 Task: Select a schedule automation every last friday of the month at 02:00 PM.
Action: Mouse moved to (362, 469)
Screenshot: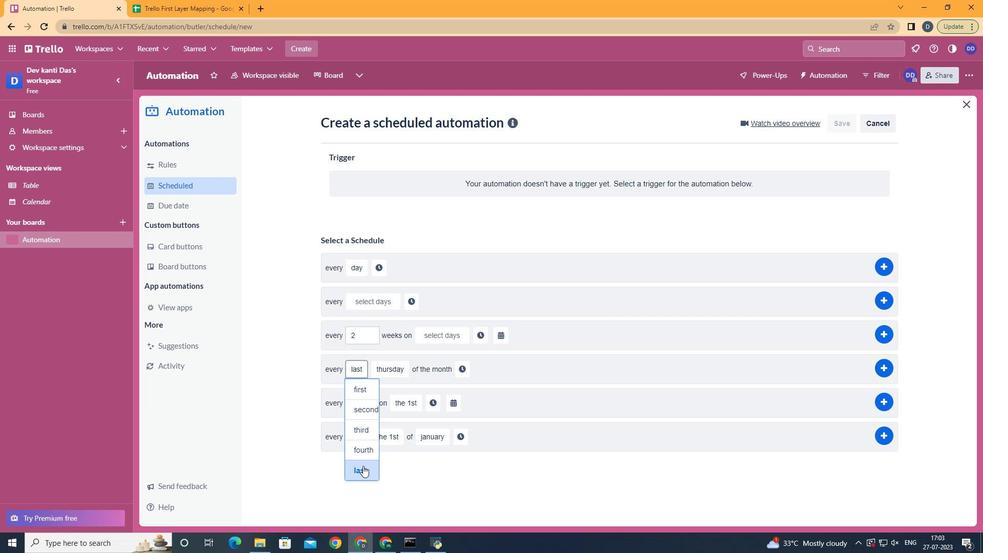 
Action: Mouse pressed left at (362, 469)
Screenshot: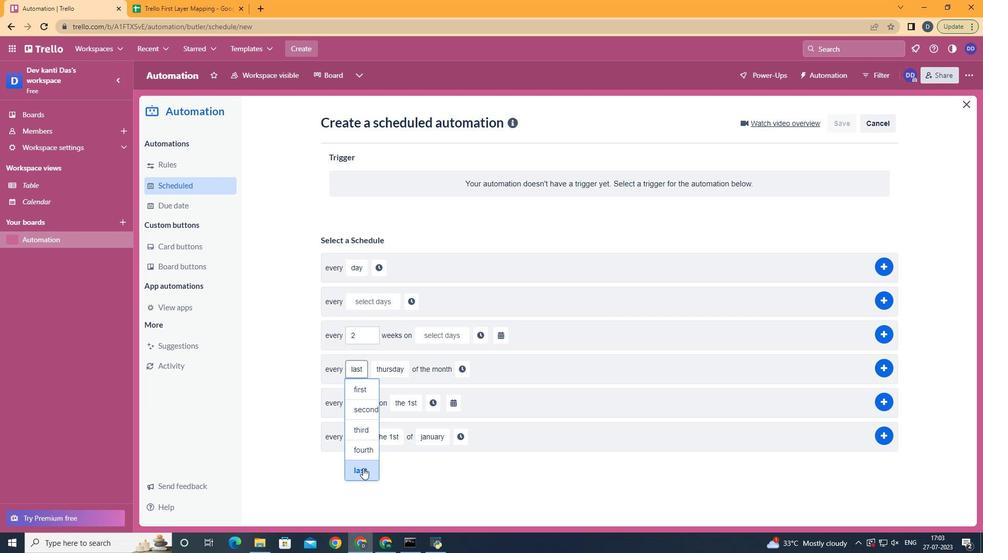 
Action: Mouse moved to (396, 471)
Screenshot: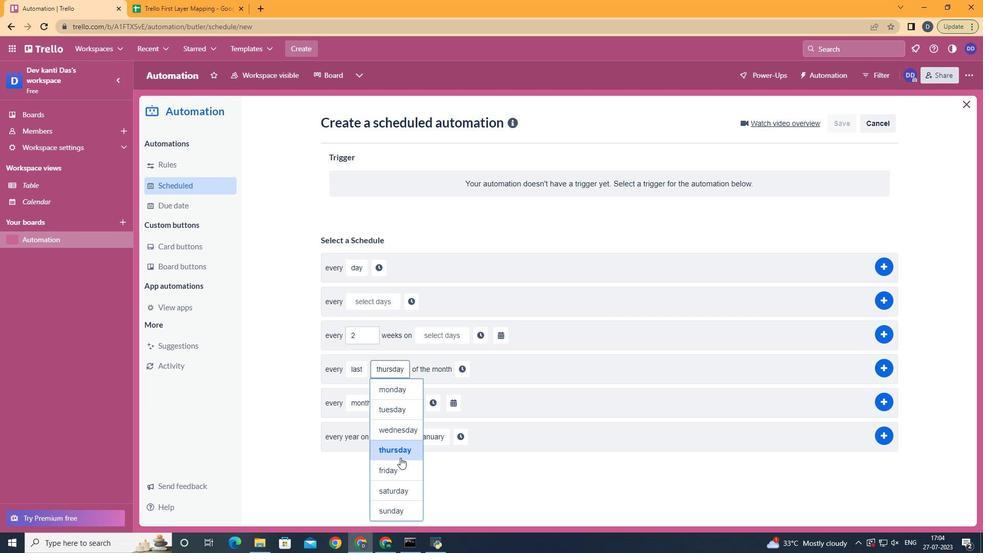 
Action: Mouse pressed left at (396, 471)
Screenshot: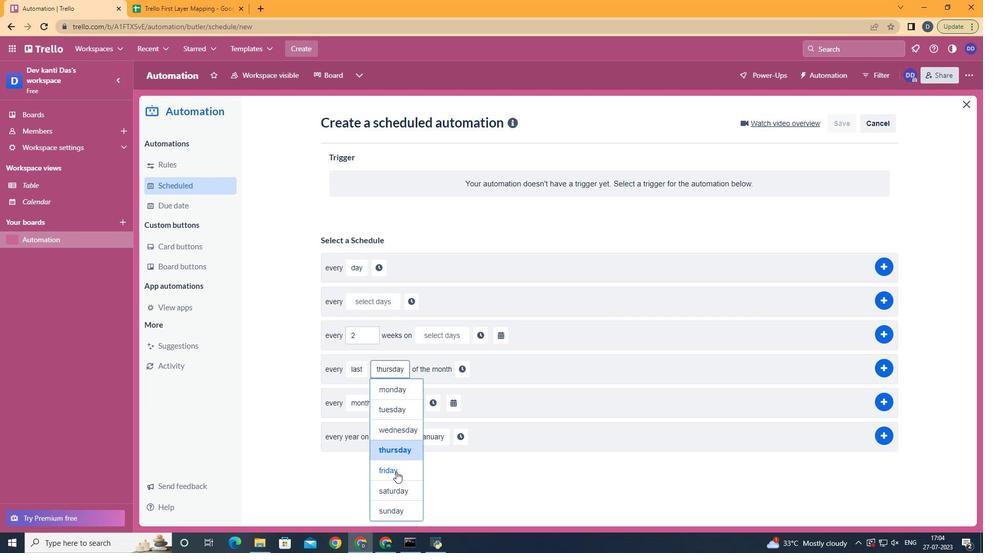 
Action: Mouse moved to (449, 370)
Screenshot: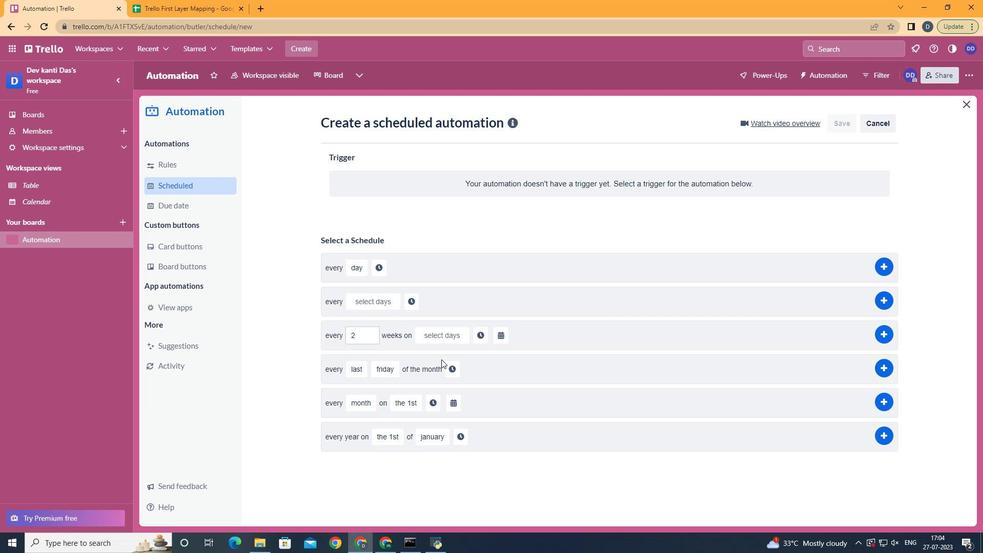 
Action: Mouse pressed left at (449, 370)
Screenshot: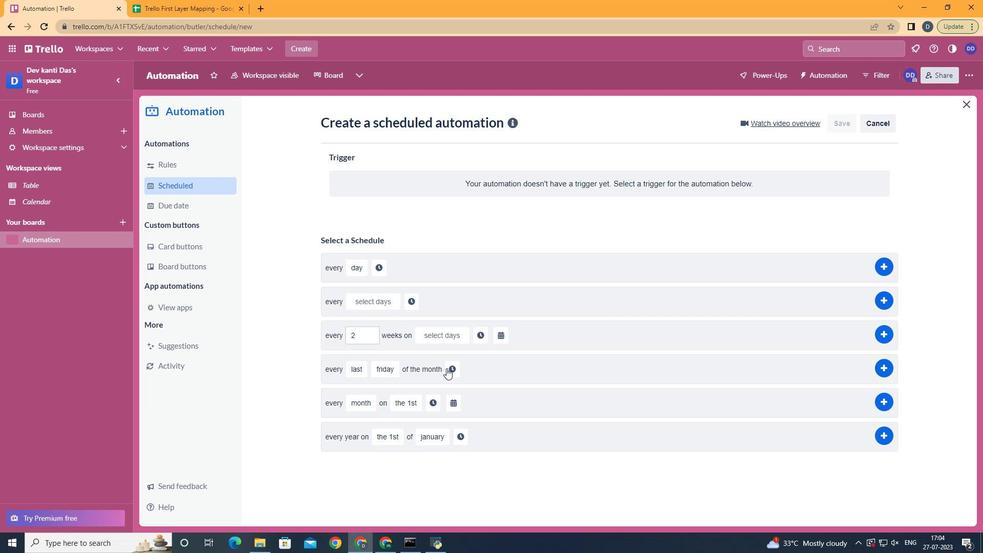 
Action: Mouse moved to (478, 370)
Screenshot: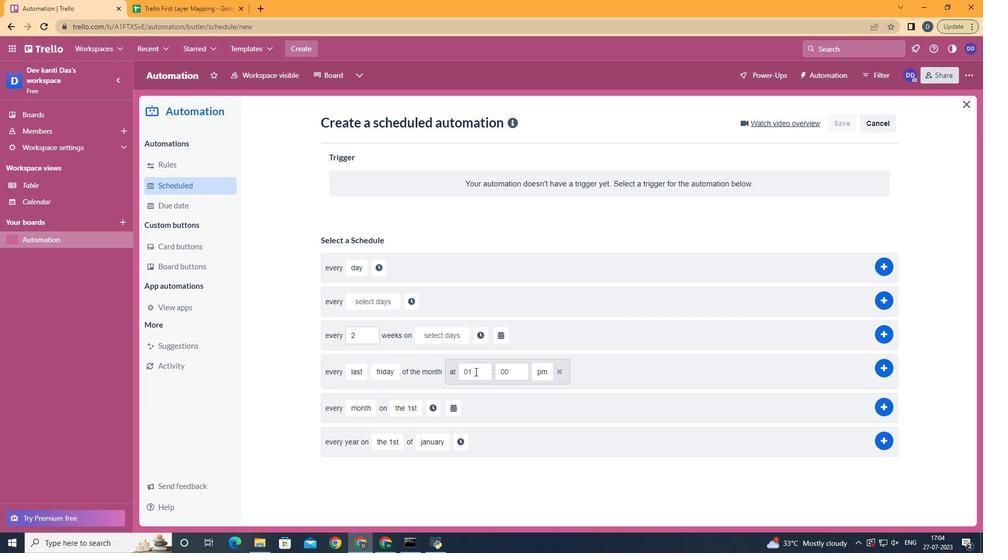 
Action: Mouse pressed left at (478, 370)
Screenshot: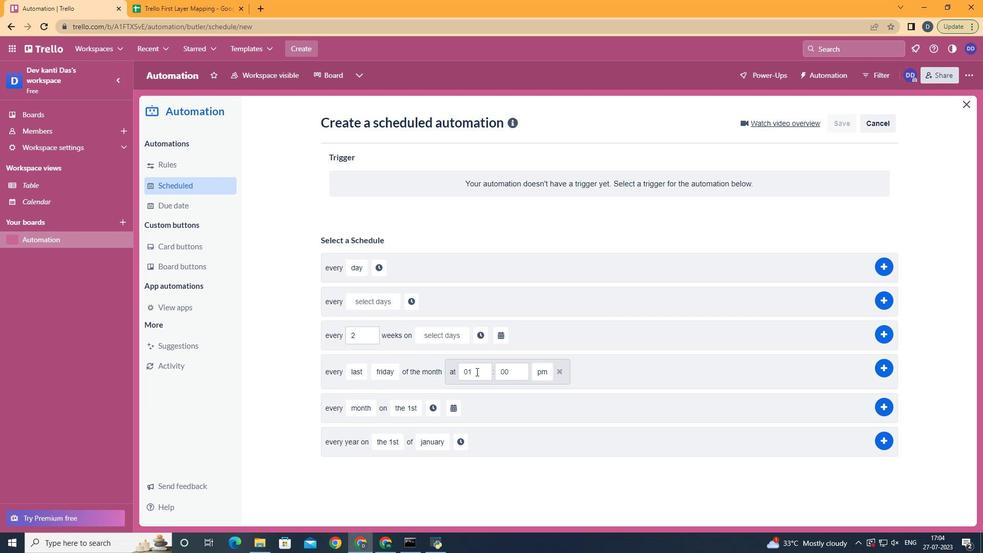 
Action: Key pressed <Key.backspace>2
Screenshot: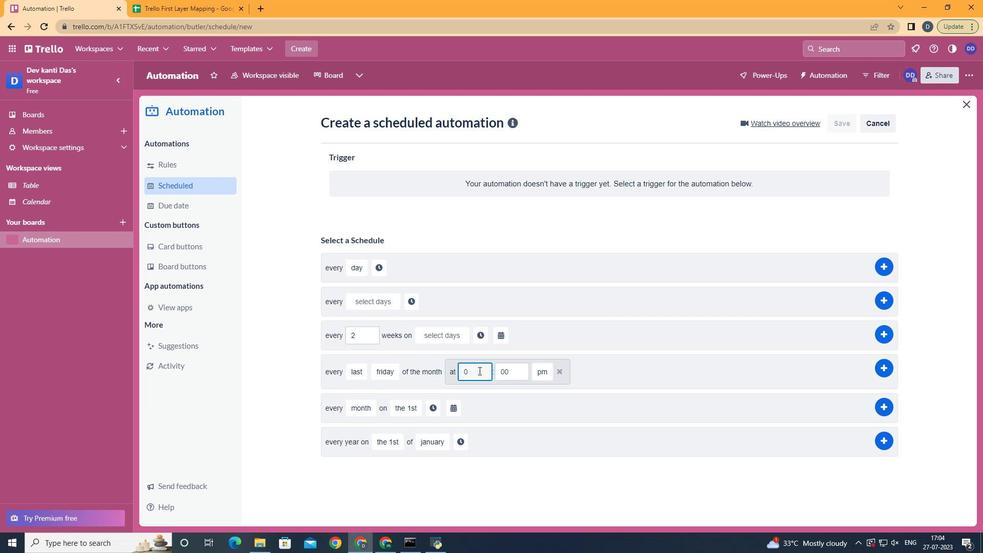 
Action: Mouse moved to (547, 412)
Screenshot: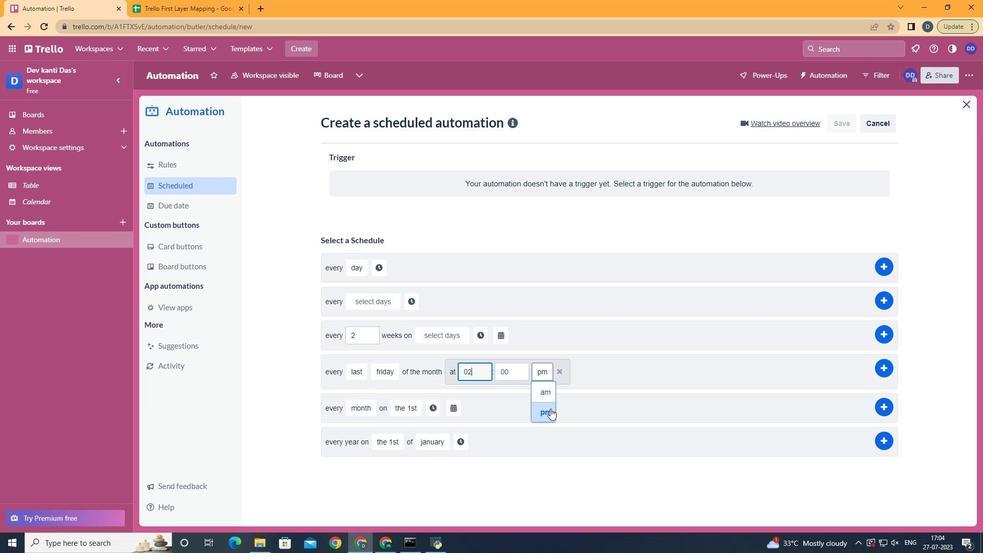 
Action: Mouse pressed left at (547, 412)
Screenshot: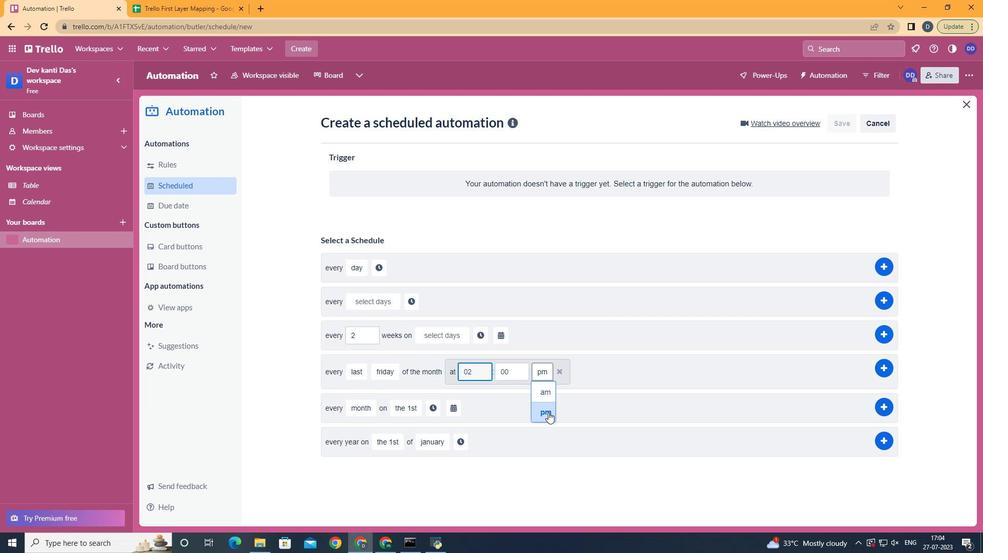 
